 Task: Select service graphic design.
Action: Mouse moved to (476, 106)
Screenshot: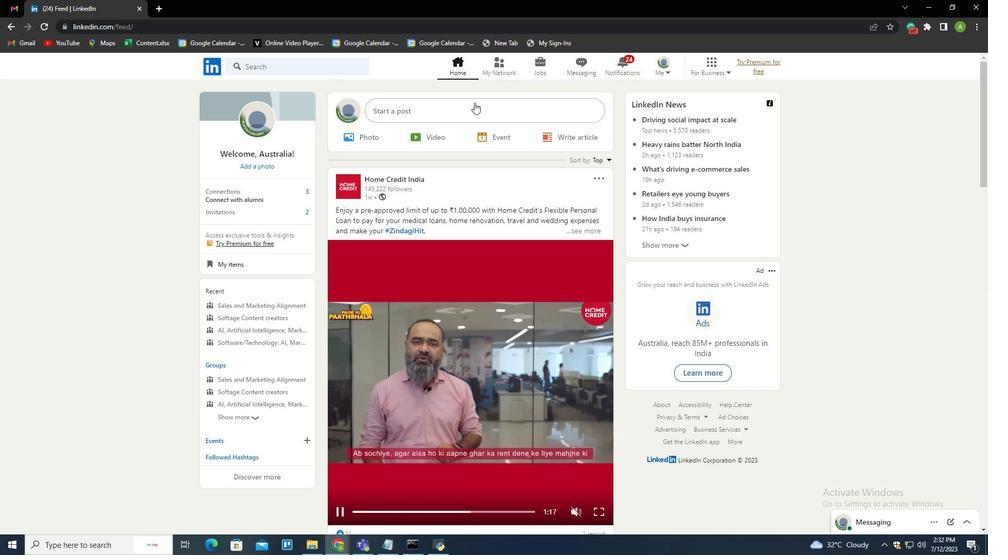 
Action: Mouse pressed left at (476, 106)
Screenshot: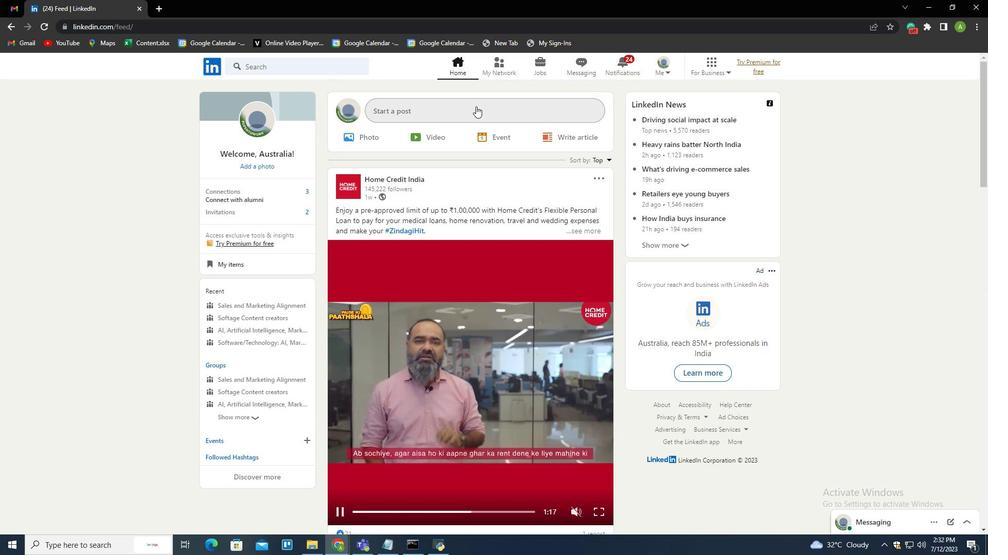 
Action: Mouse moved to (444, 313)
Screenshot: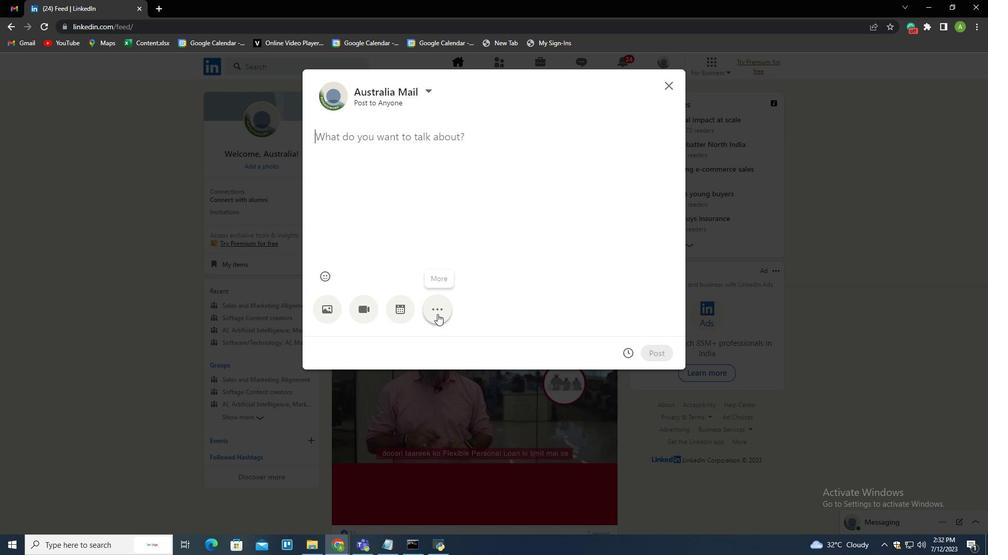 
Action: Mouse pressed left at (444, 313)
Screenshot: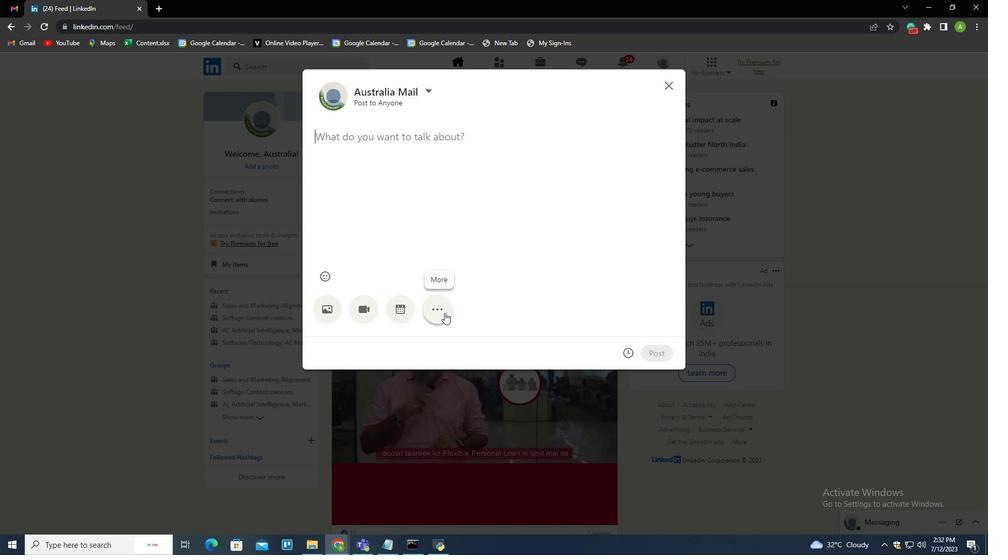 
Action: Mouse moved to (575, 308)
Screenshot: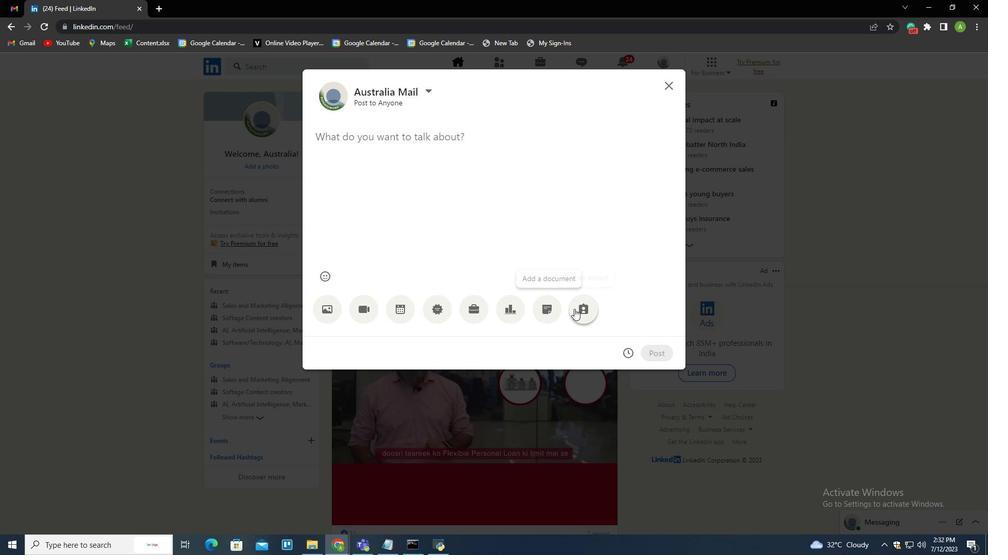 
Action: Mouse pressed left at (575, 308)
Screenshot: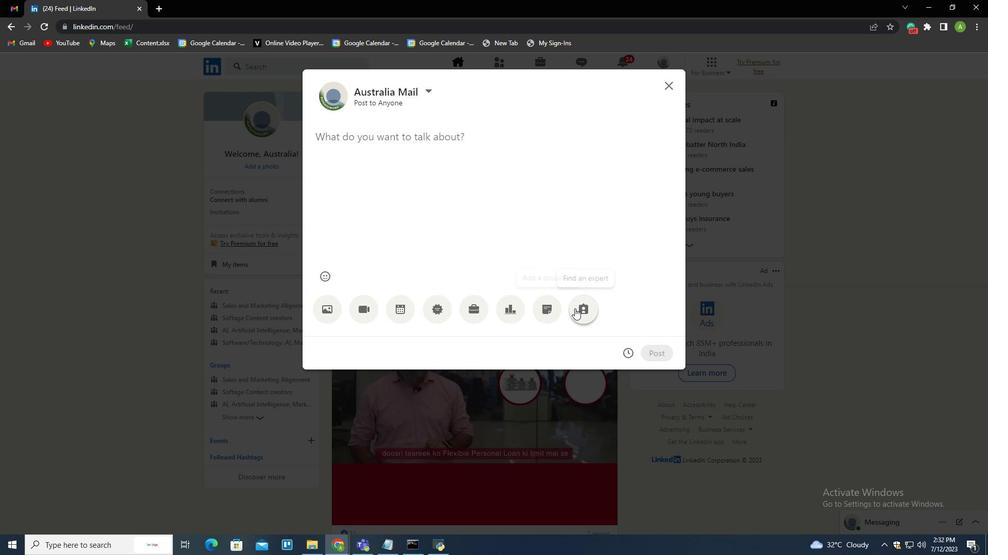 
Action: Mouse moved to (434, 151)
Screenshot: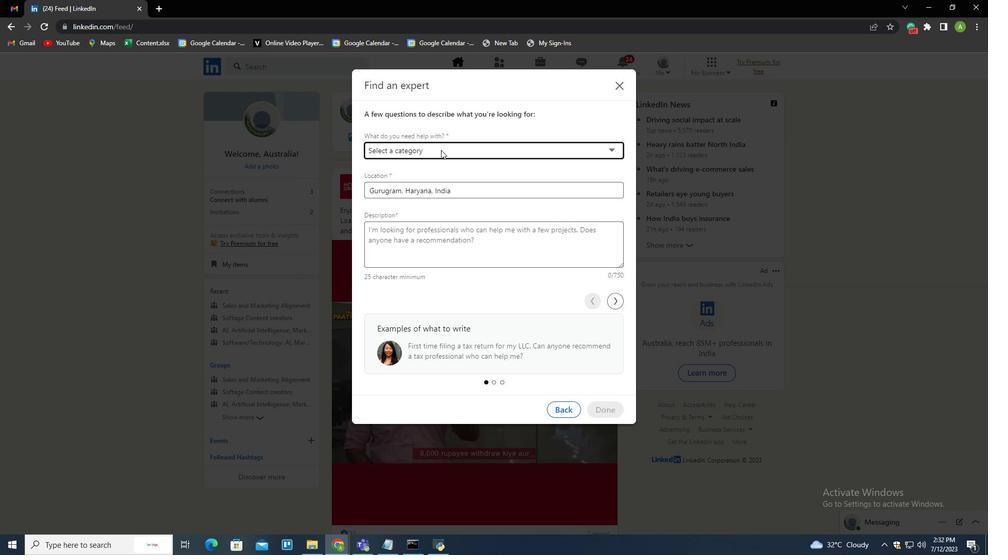
Action: Mouse pressed left at (434, 151)
Screenshot: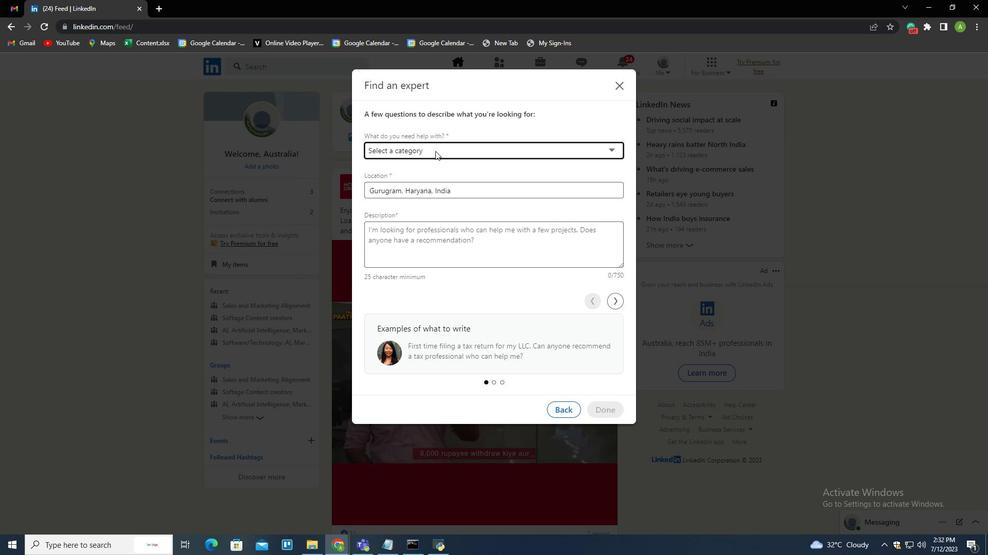 
Action: Mouse moved to (382, 194)
Screenshot: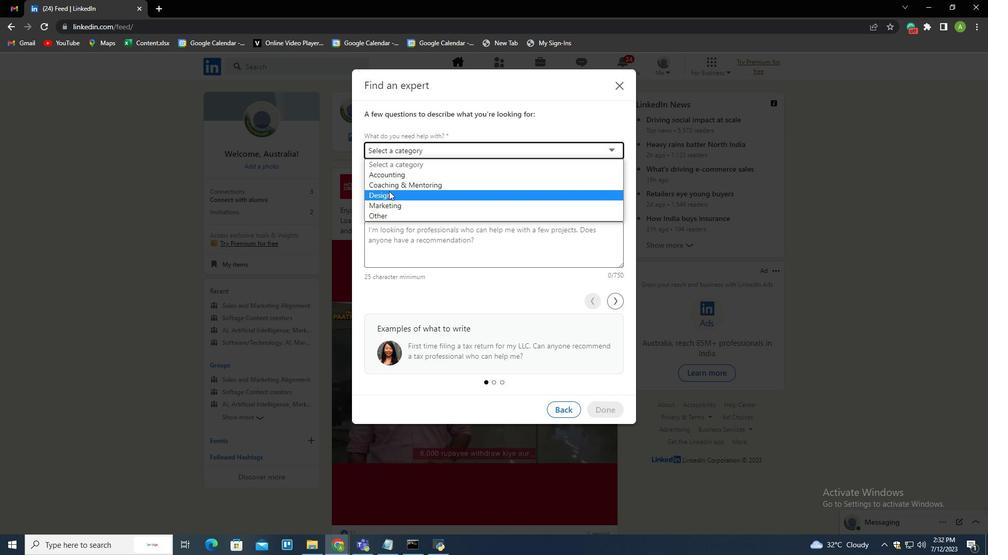 
Action: Mouse pressed left at (382, 194)
Screenshot: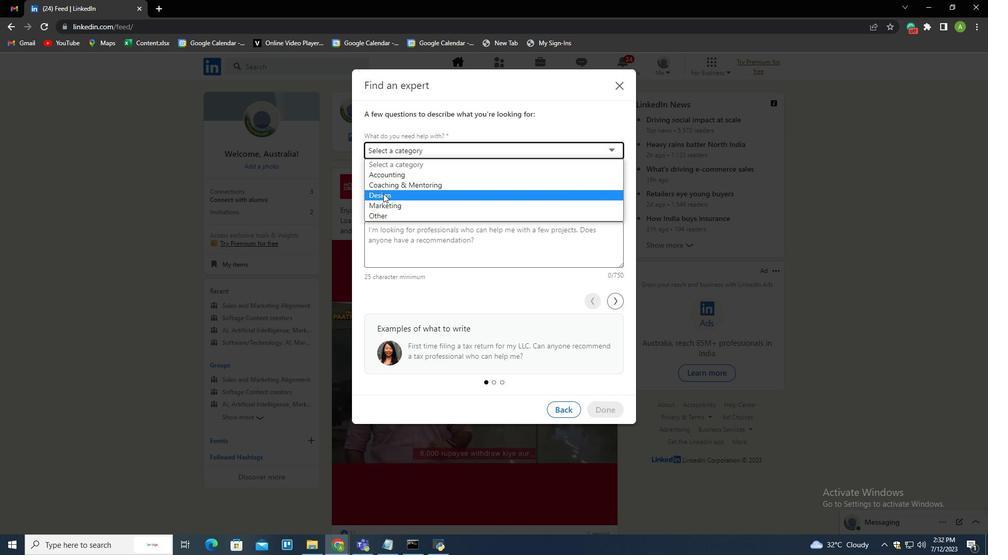 
Action: Mouse moved to (386, 194)
Screenshot: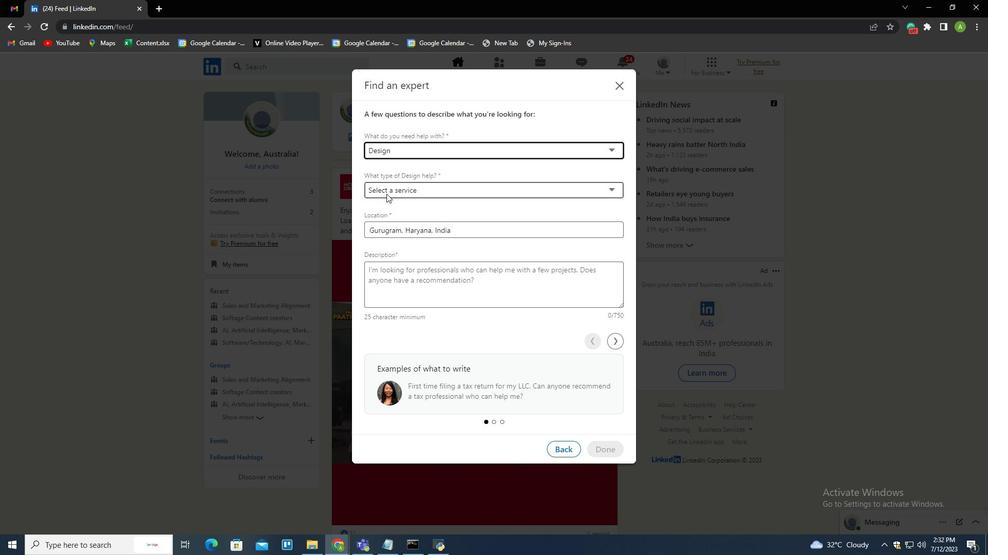 
Action: Mouse pressed left at (386, 194)
Screenshot: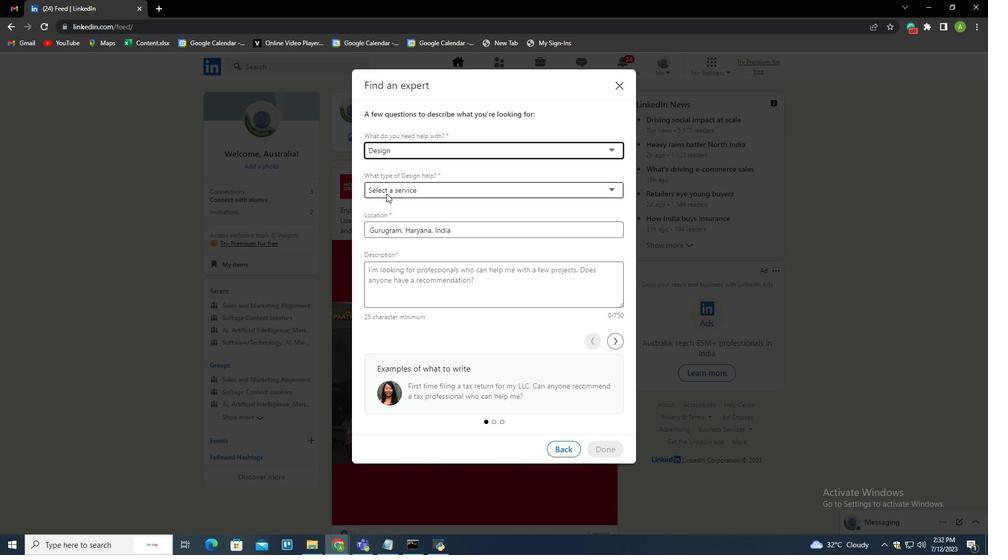 
Action: Mouse moved to (390, 213)
Screenshot: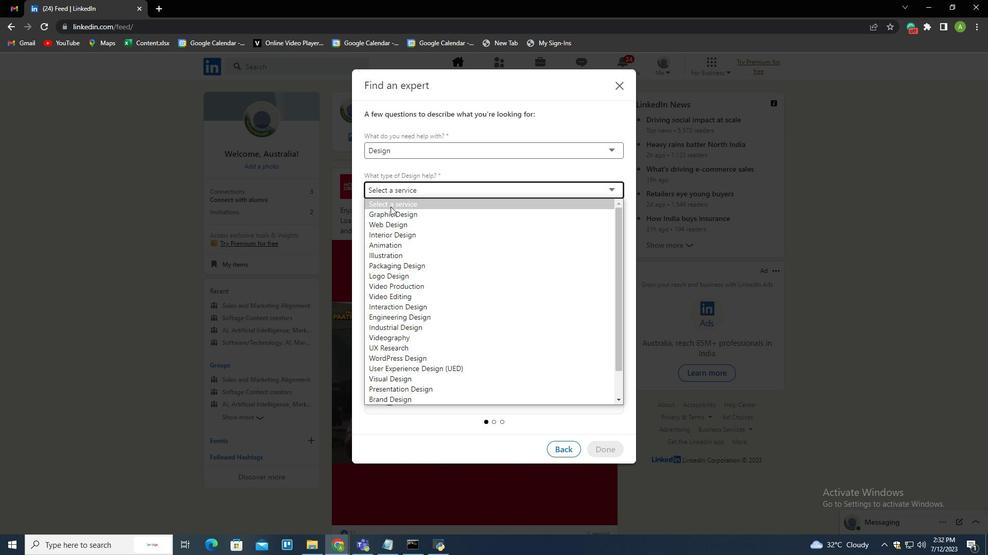 
Action: Mouse pressed left at (390, 213)
Screenshot: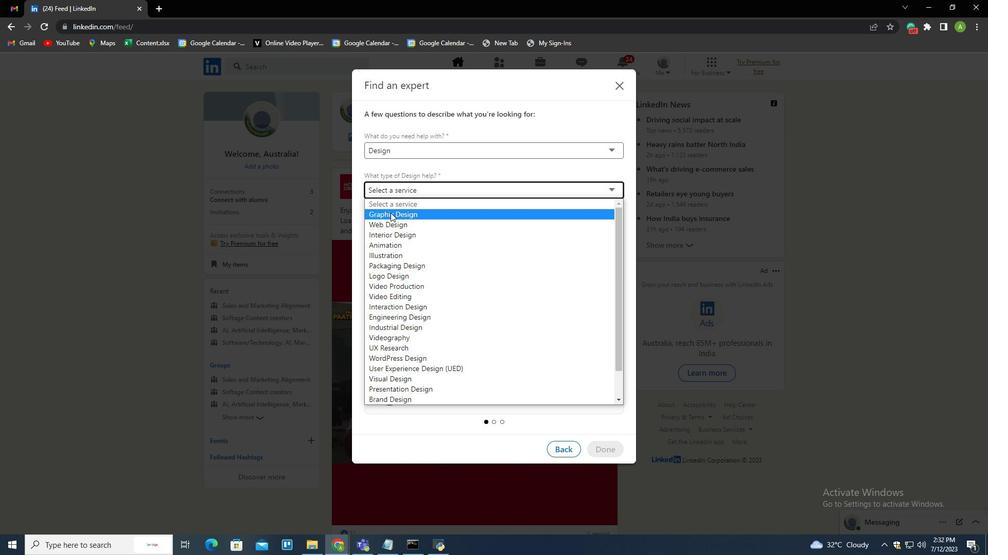 
Action: Mouse moved to (591, 445)
Screenshot: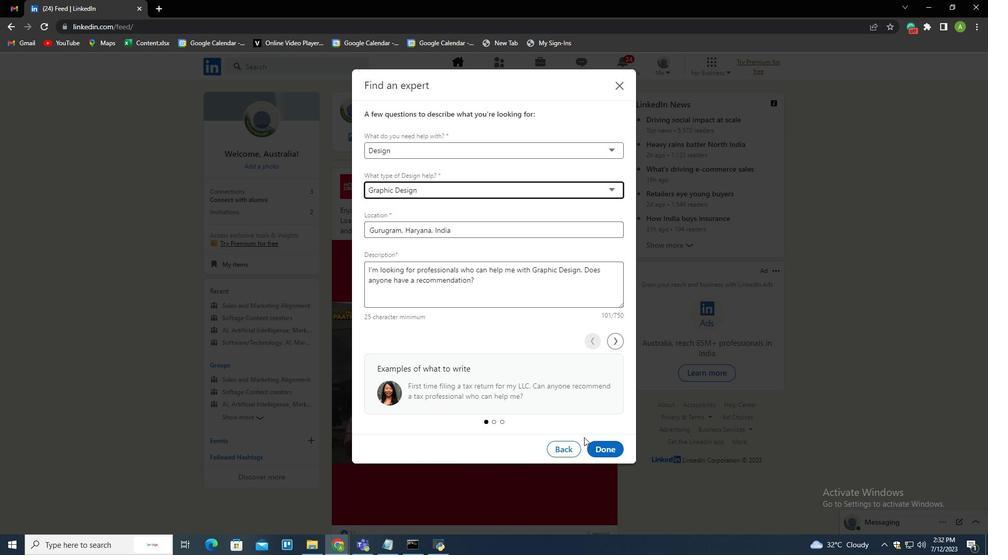 
